 Task: Set "Default tune setting used" for "H.264/MPEG-4 Part 10/AVC encoder (x264 10-bit)" to animation.
Action: Mouse moved to (120, 16)
Screenshot: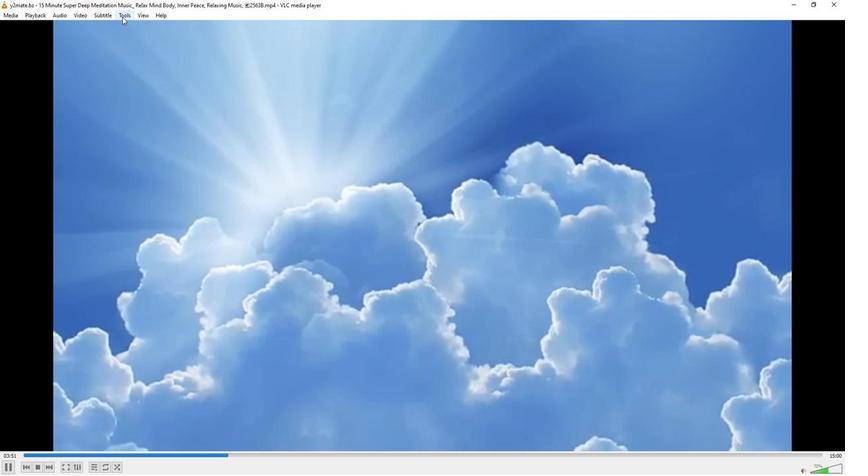 
Action: Mouse pressed left at (120, 16)
Screenshot: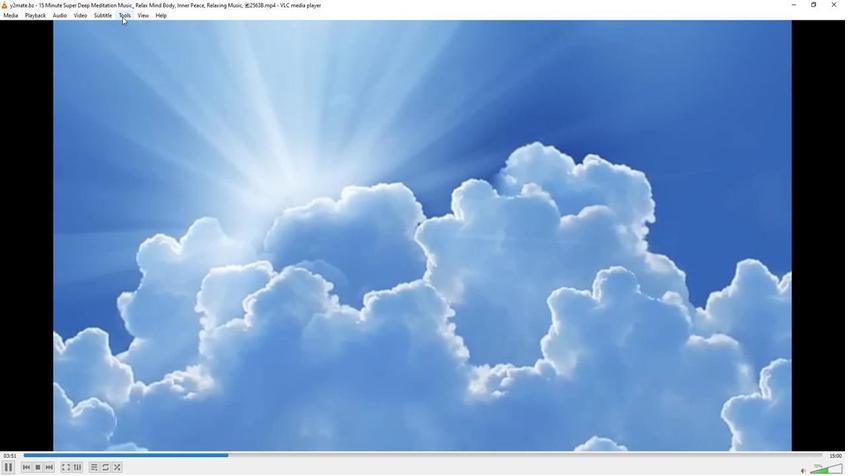 
Action: Mouse moved to (153, 118)
Screenshot: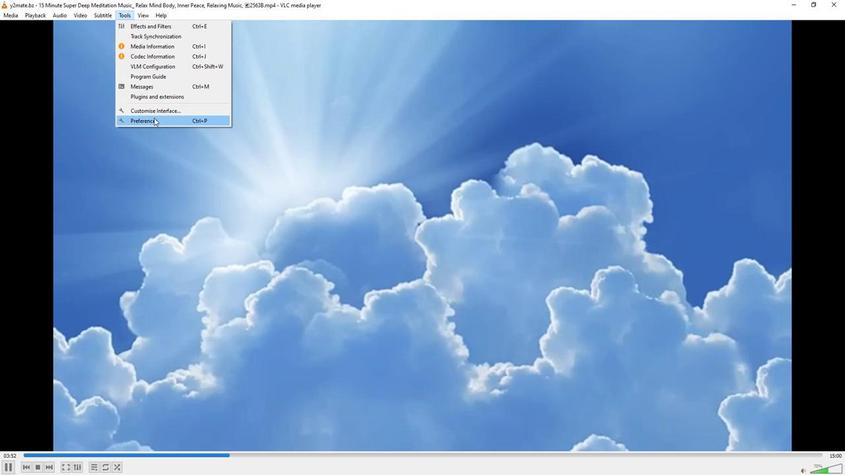 
Action: Mouse pressed left at (153, 118)
Screenshot: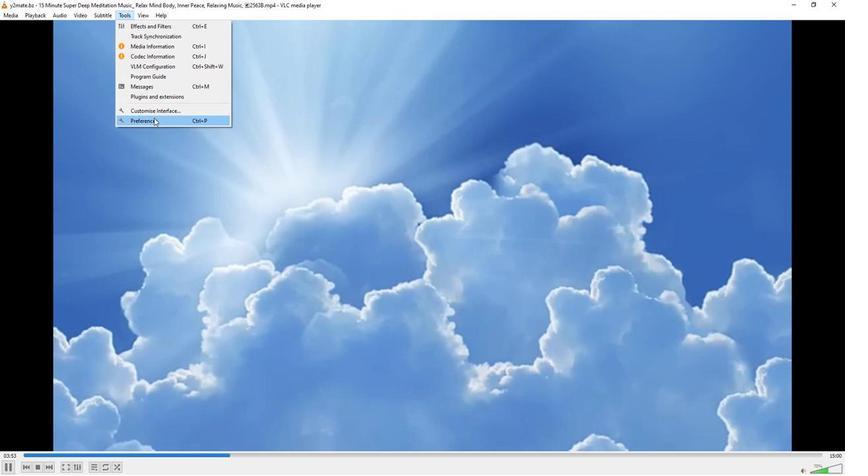 
Action: Mouse moved to (278, 387)
Screenshot: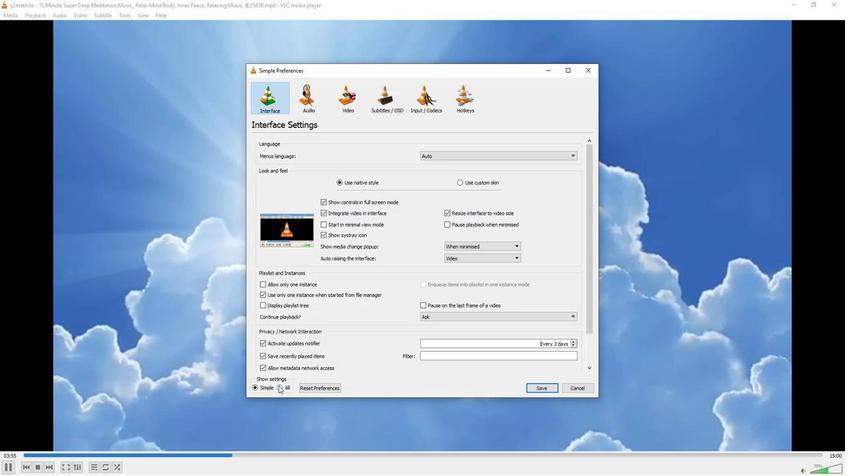 
Action: Mouse pressed left at (278, 387)
Screenshot: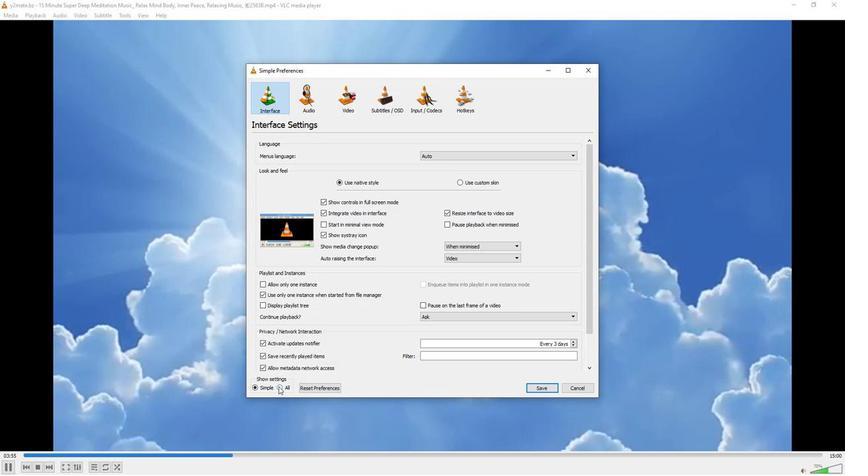 
Action: Mouse moved to (266, 299)
Screenshot: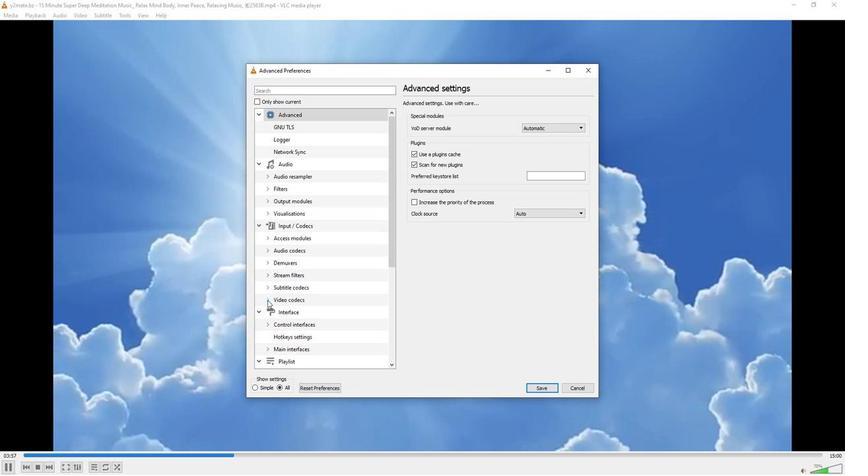 
Action: Mouse pressed left at (266, 299)
Screenshot: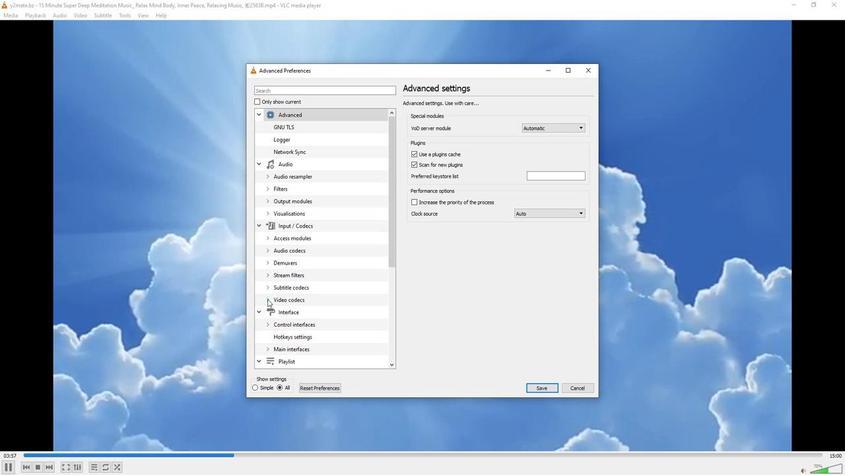 
Action: Mouse moved to (276, 303)
Screenshot: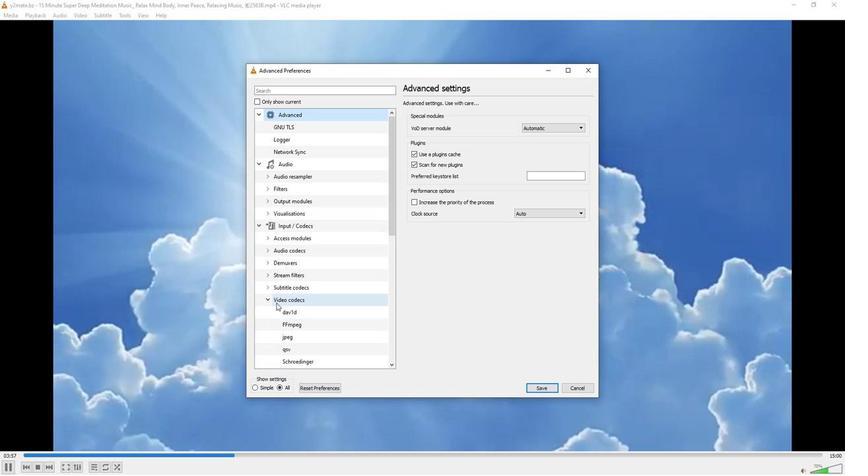 
Action: Mouse scrolled (276, 303) with delta (0, 0)
Screenshot: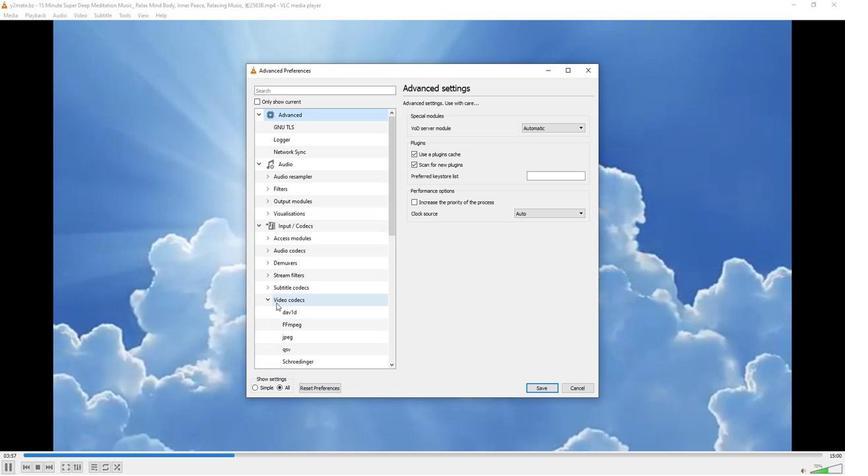 
Action: Mouse scrolled (276, 303) with delta (0, 0)
Screenshot: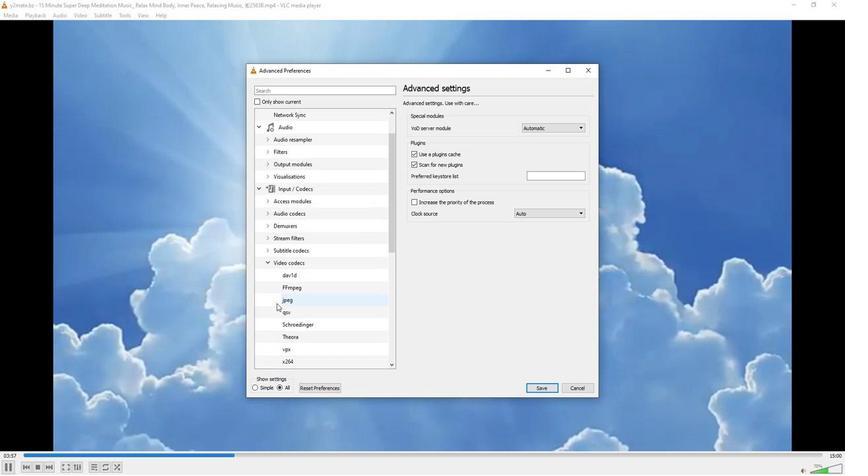 
Action: Mouse moved to (296, 337)
Screenshot: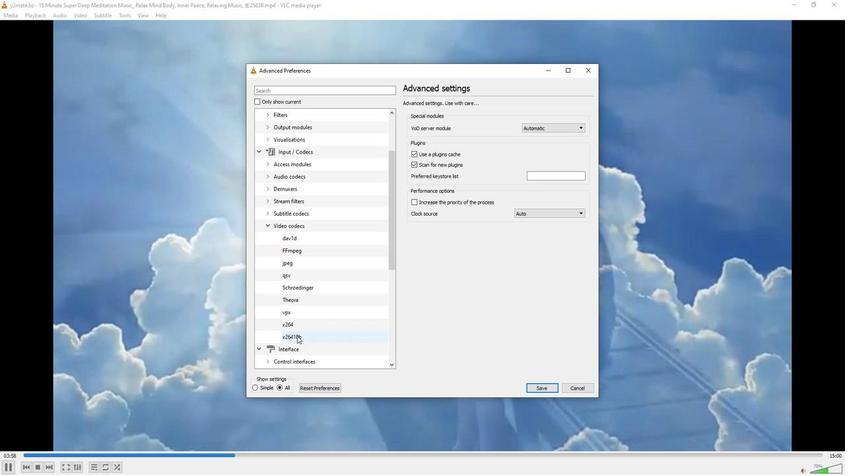 
Action: Mouse pressed left at (296, 337)
Screenshot: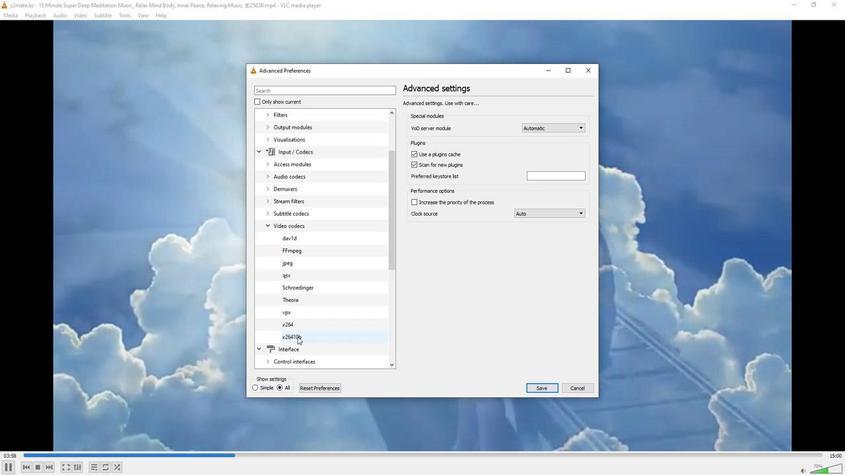 
Action: Mouse moved to (419, 298)
Screenshot: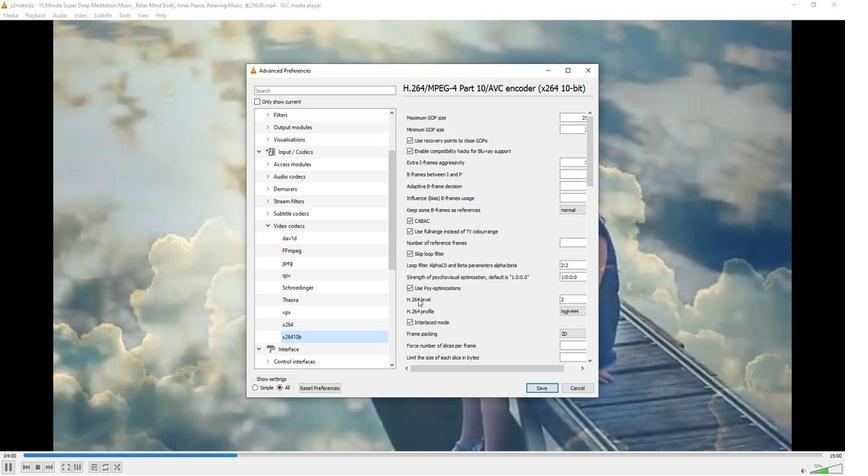 
Action: Mouse scrolled (419, 297) with delta (0, 0)
Screenshot: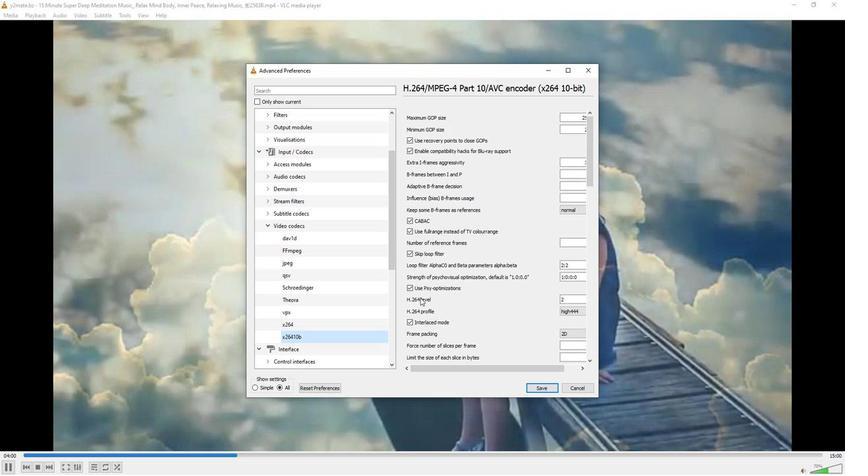 
Action: Mouse scrolled (419, 297) with delta (0, 0)
Screenshot: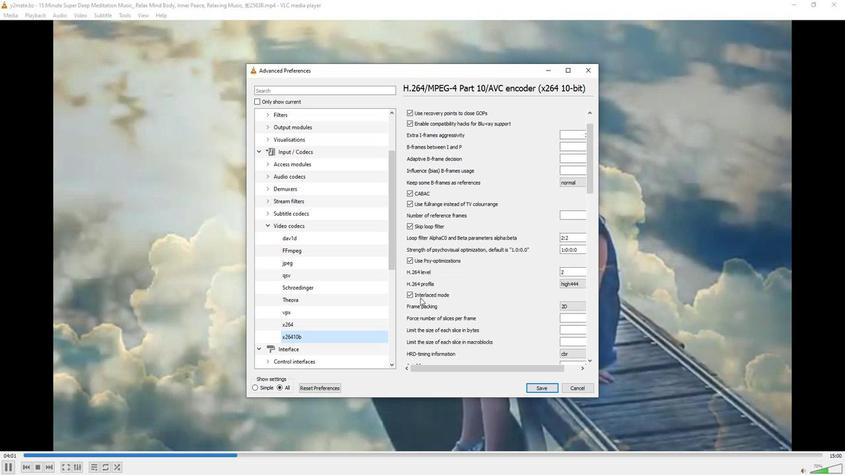 
Action: Mouse scrolled (419, 297) with delta (0, 0)
Screenshot: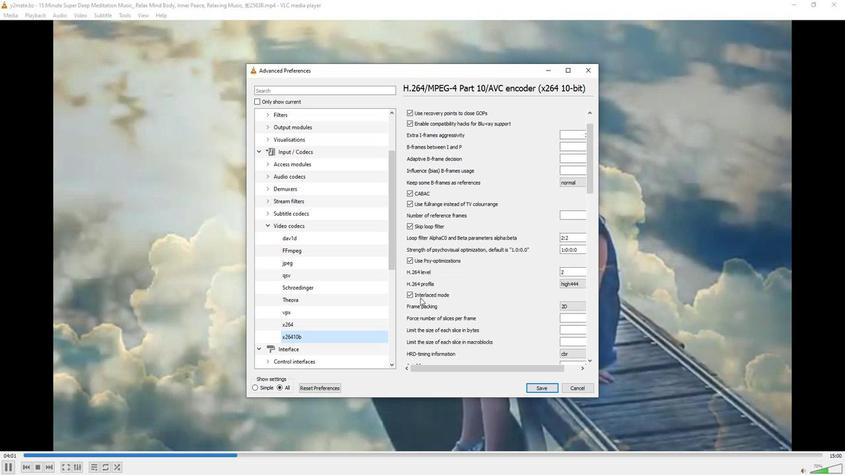 
Action: Mouse scrolled (419, 297) with delta (0, 0)
Screenshot: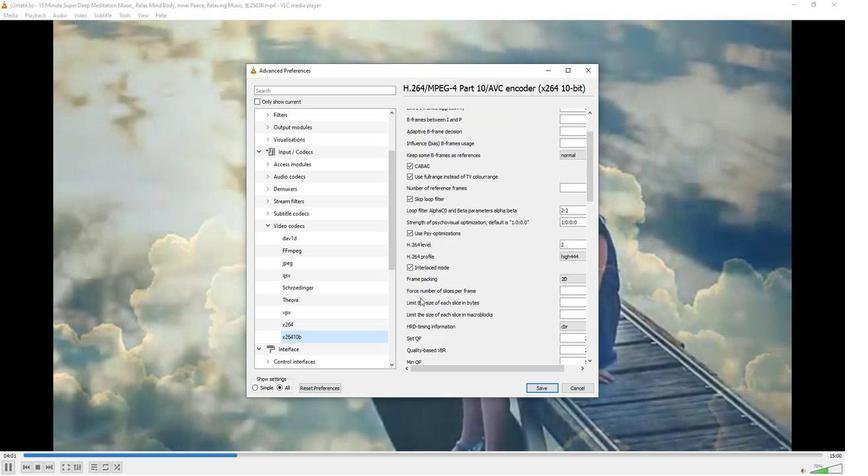 
Action: Mouse moved to (447, 283)
Screenshot: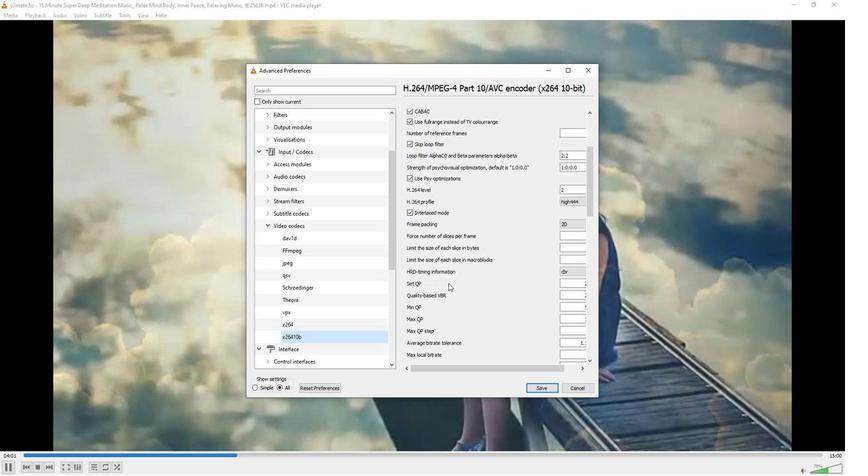 
Action: Mouse scrolled (447, 283) with delta (0, 0)
Screenshot: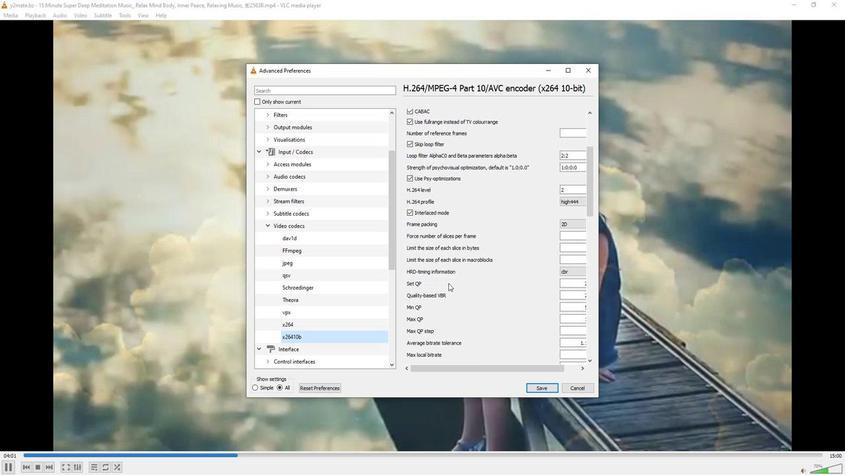 
Action: Mouse scrolled (447, 283) with delta (0, 0)
Screenshot: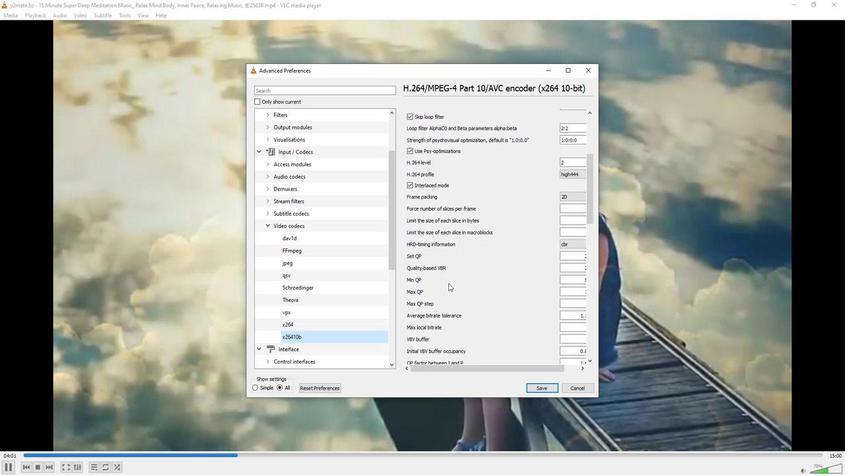 
Action: Mouse scrolled (447, 283) with delta (0, 0)
Screenshot: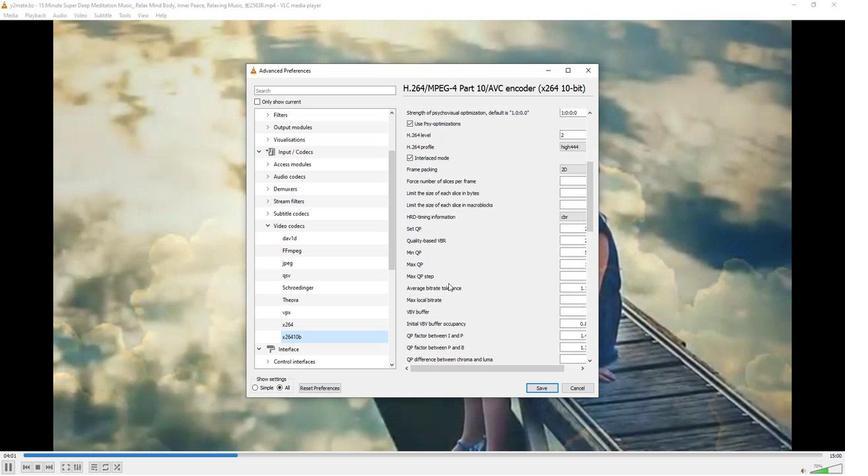 
Action: Mouse scrolled (447, 283) with delta (0, 0)
Screenshot: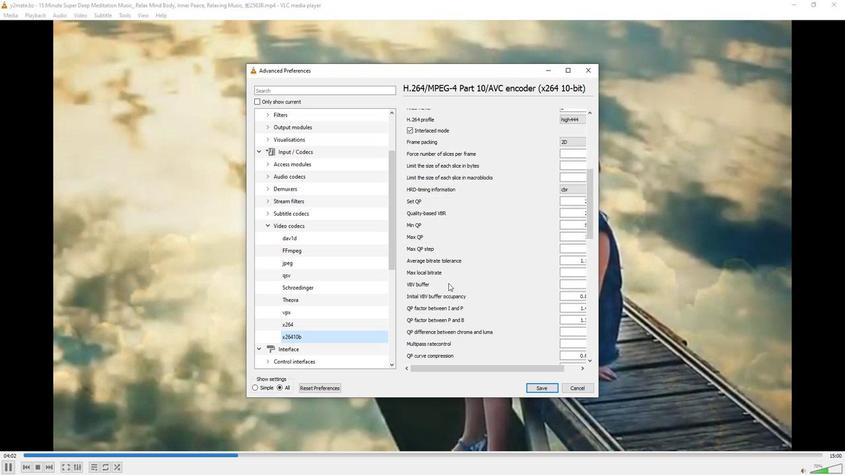 
Action: Mouse moved to (447, 283)
Screenshot: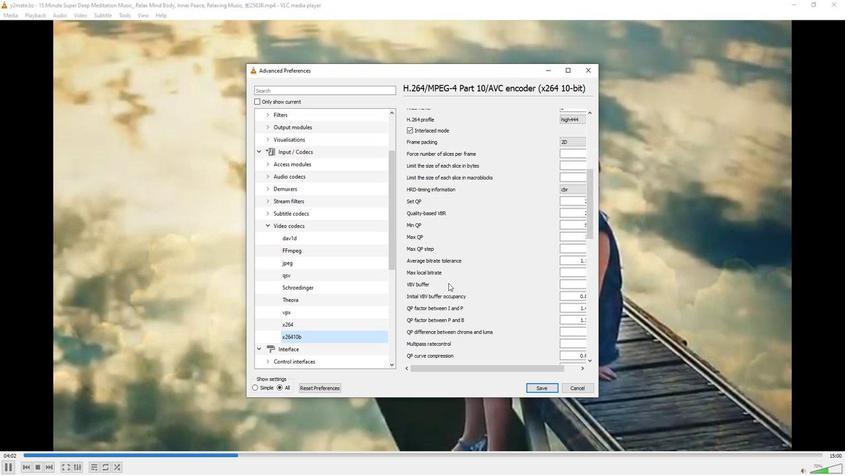 
Action: Mouse scrolled (447, 283) with delta (0, 0)
Screenshot: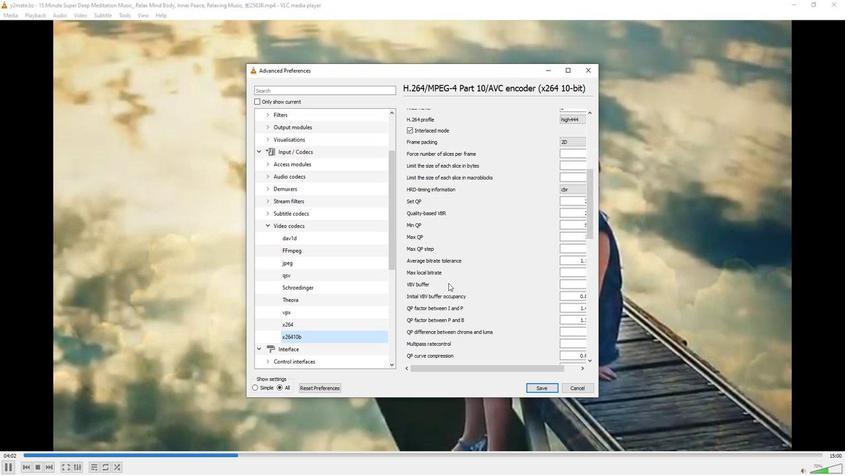 
Action: Mouse scrolled (447, 283) with delta (0, 0)
Screenshot: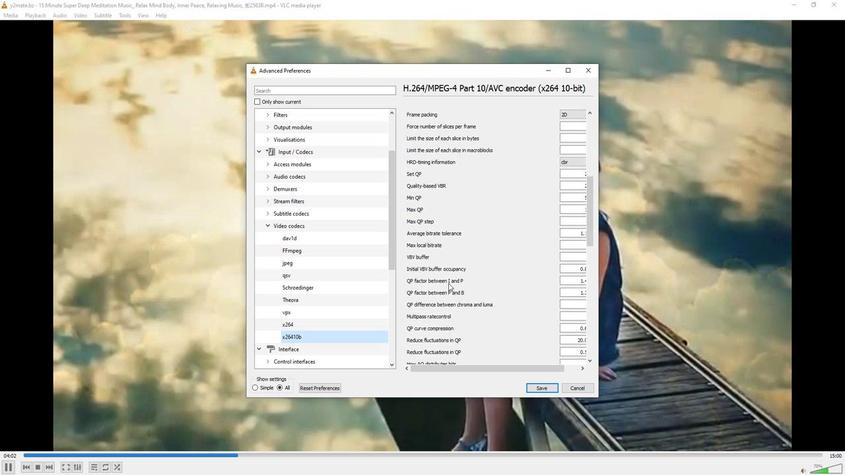 
Action: Mouse moved to (447, 283)
Screenshot: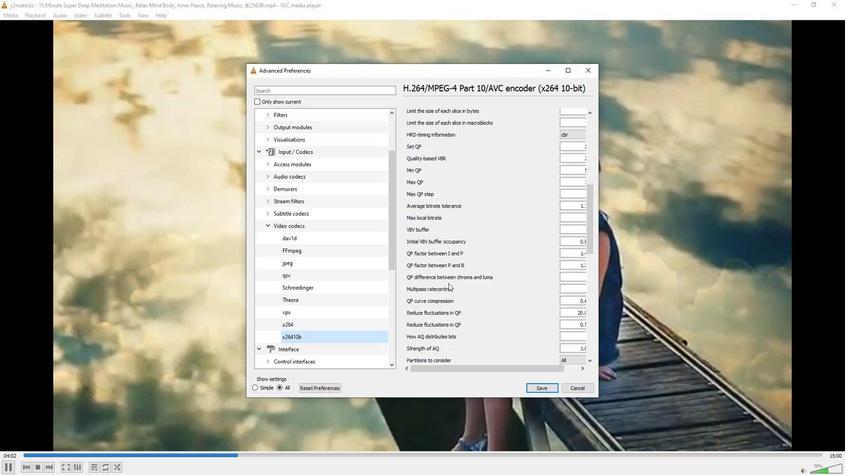 
Action: Mouse scrolled (447, 283) with delta (0, 0)
Screenshot: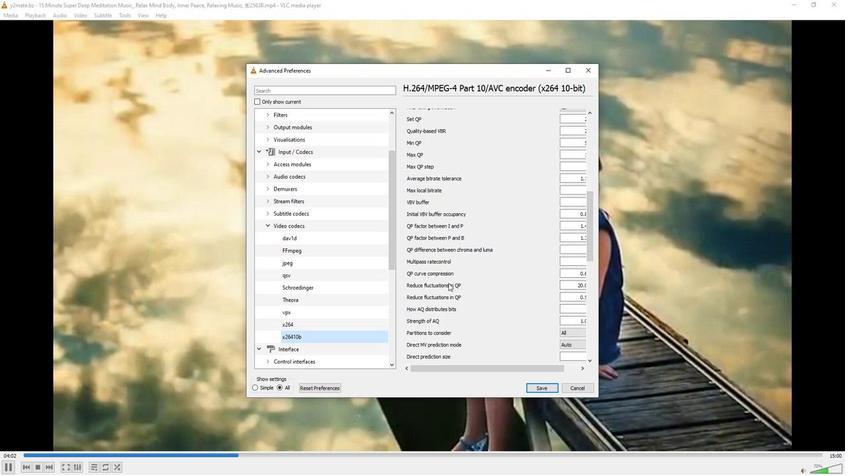 
Action: Mouse scrolled (447, 283) with delta (0, 0)
Screenshot: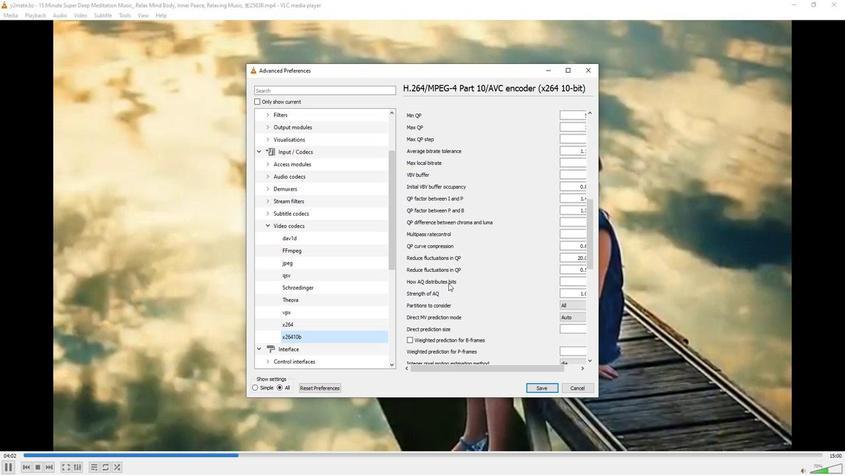 
Action: Mouse moved to (447, 283)
Screenshot: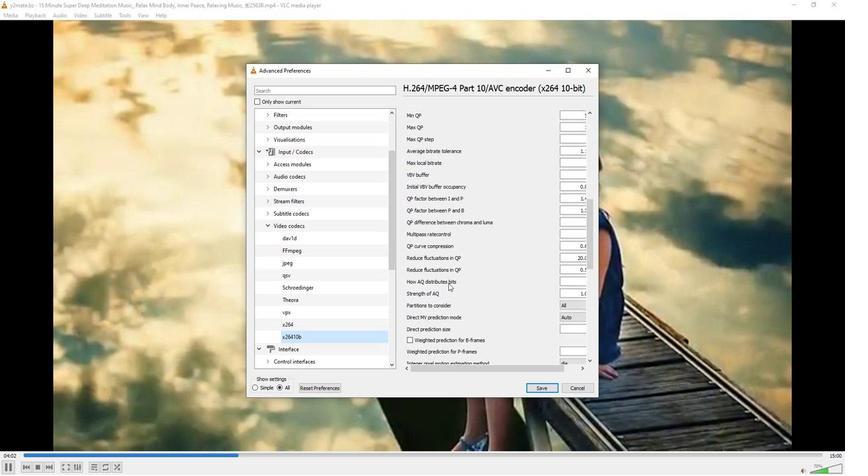 
Action: Mouse scrolled (447, 283) with delta (0, 0)
Screenshot: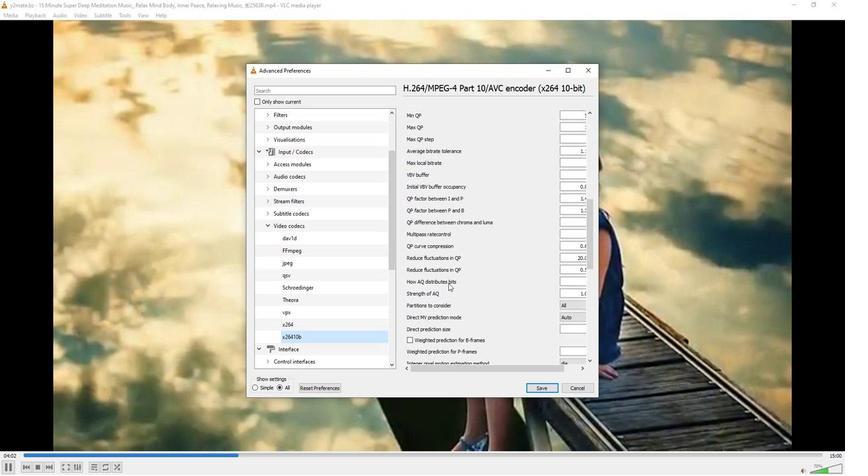 
Action: Mouse scrolled (447, 283) with delta (0, 0)
Screenshot: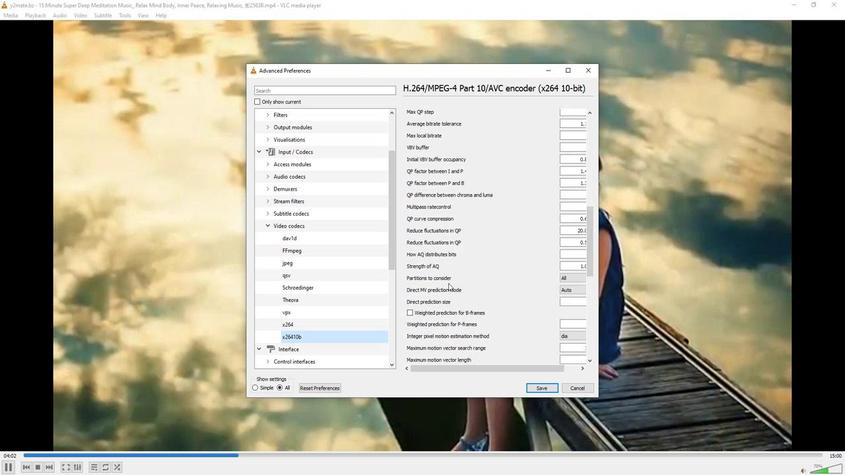 
Action: Mouse scrolled (447, 283) with delta (0, 0)
Screenshot: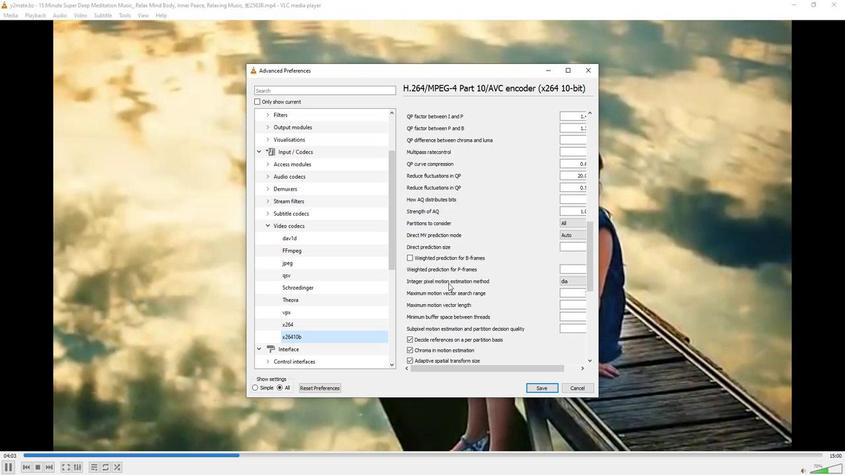 
Action: Mouse scrolled (447, 283) with delta (0, 0)
Screenshot: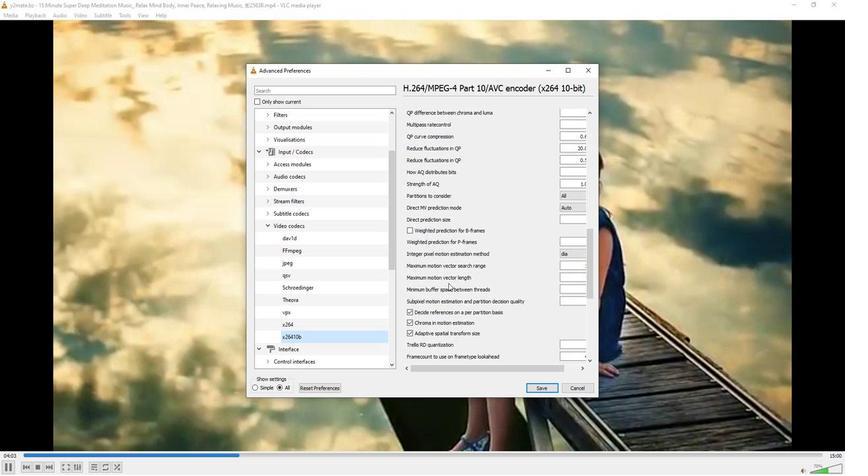 
Action: Mouse moved to (447, 283)
Screenshot: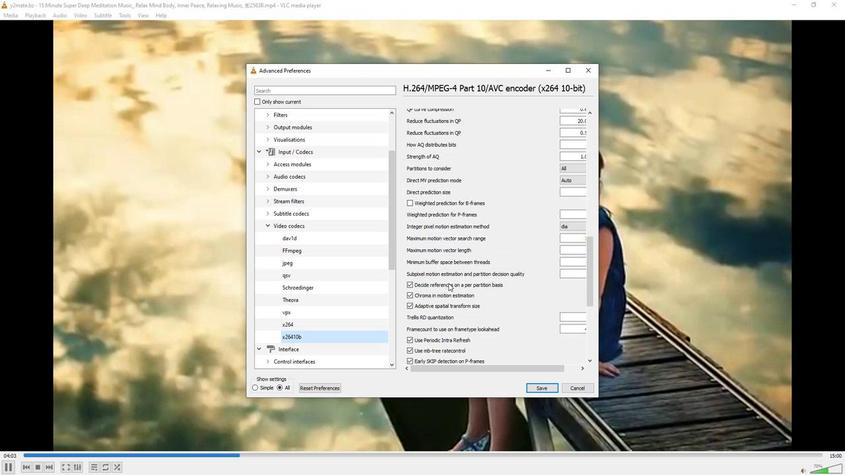 
Action: Mouse scrolled (447, 283) with delta (0, 0)
Screenshot: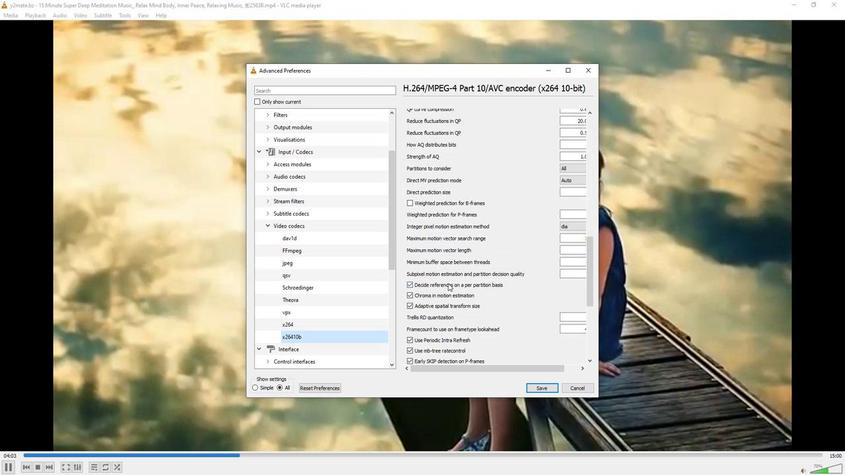 
Action: Mouse scrolled (447, 283) with delta (0, 0)
Screenshot: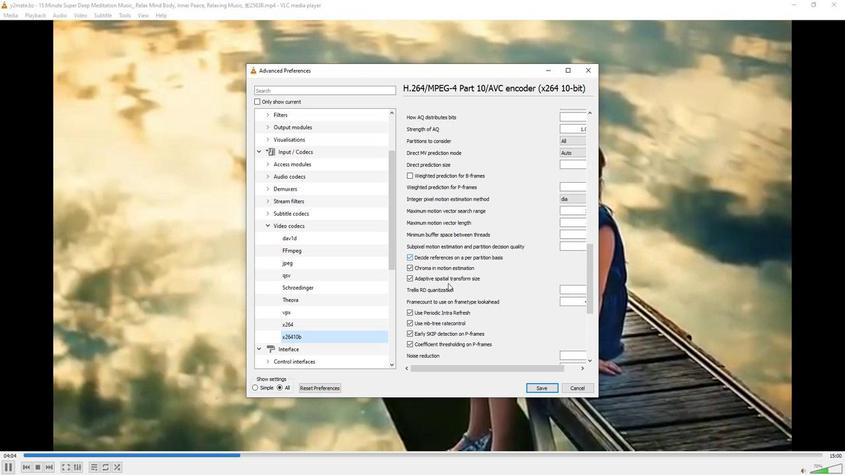 
Action: Mouse scrolled (447, 283) with delta (0, 0)
Screenshot: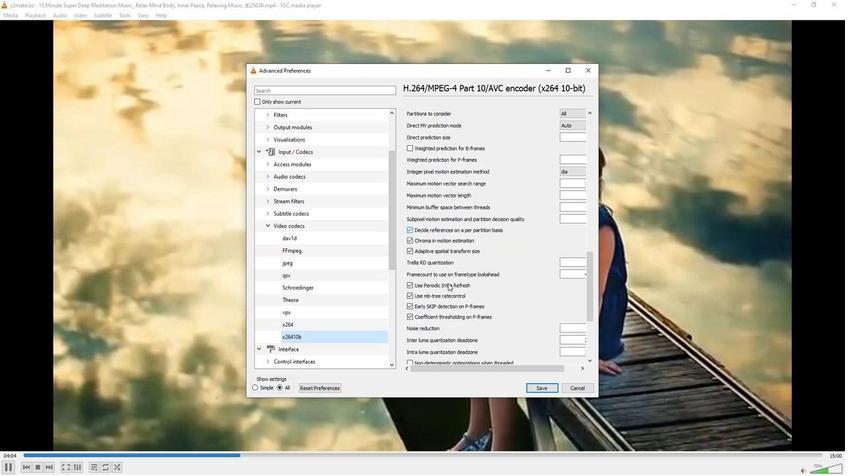 
Action: Mouse scrolled (447, 283) with delta (0, 0)
Screenshot: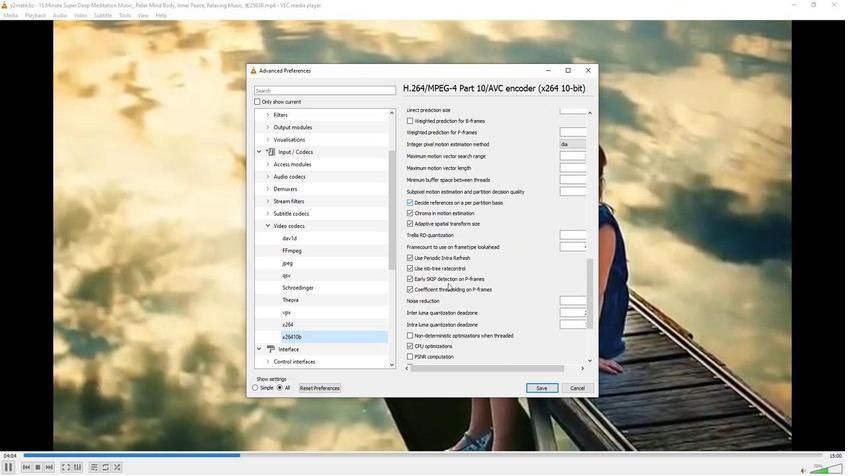 
Action: Mouse scrolled (447, 283) with delta (0, 0)
Screenshot: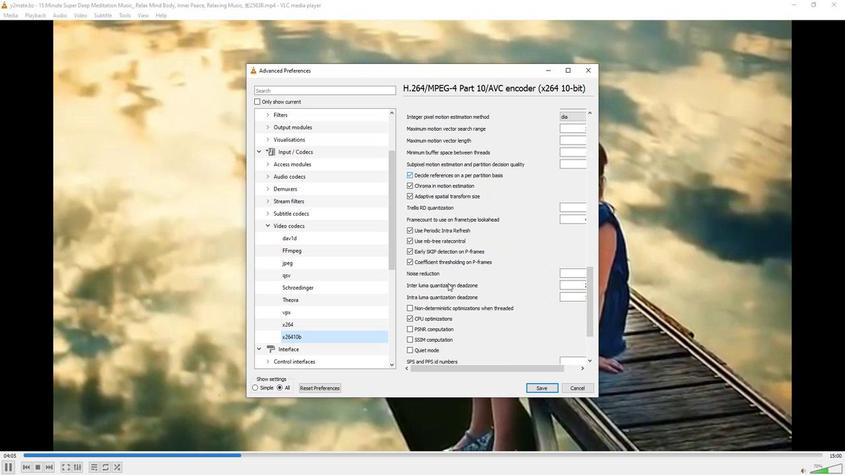 
Action: Mouse scrolled (447, 283) with delta (0, 0)
Screenshot: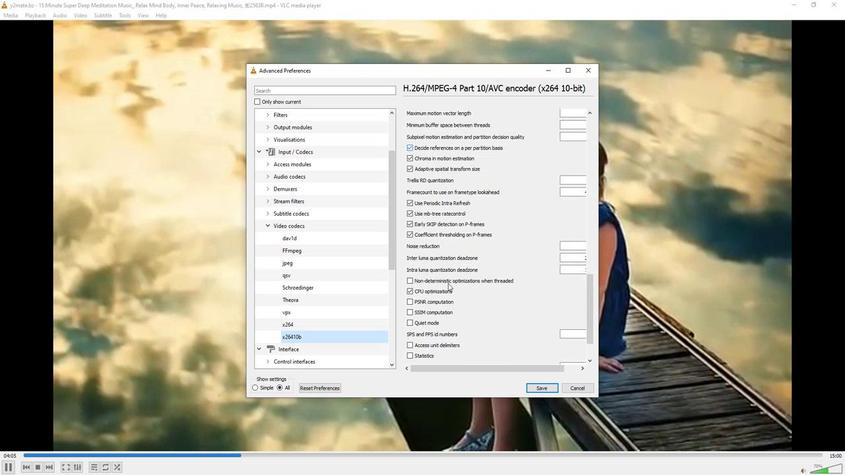 
Action: Mouse scrolled (447, 283) with delta (0, 0)
Screenshot: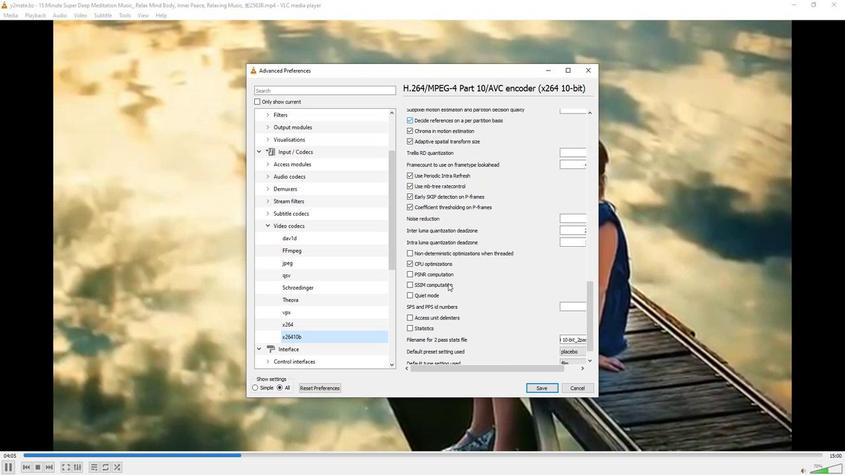 
Action: Mouse scrolled (447, 283) with delta (0, 0)
Screenshot: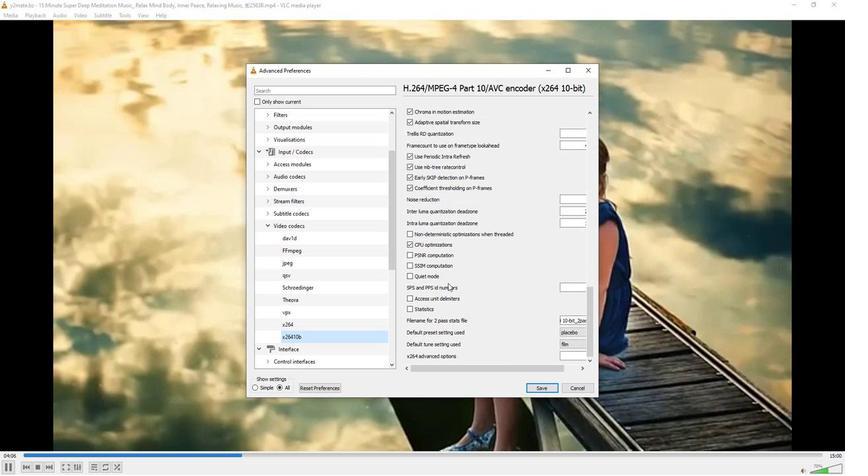 
Action: Mouse moved to (564, 340)
Screenshot: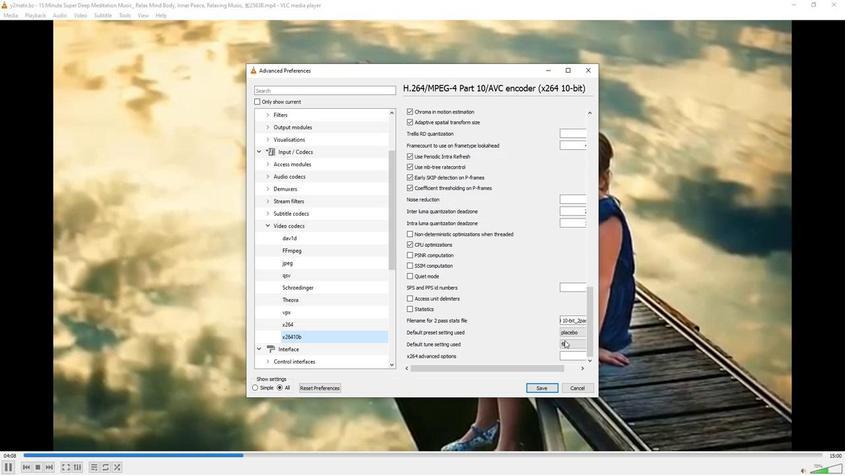 
Action: Mouse pressed left at (564, 340)
Screenshot: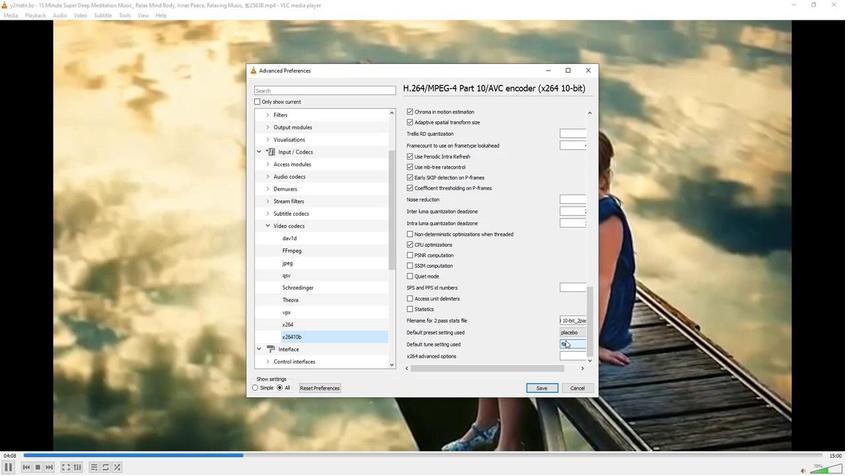 
Action: Mouse moved to (568, 355)
Screenshot: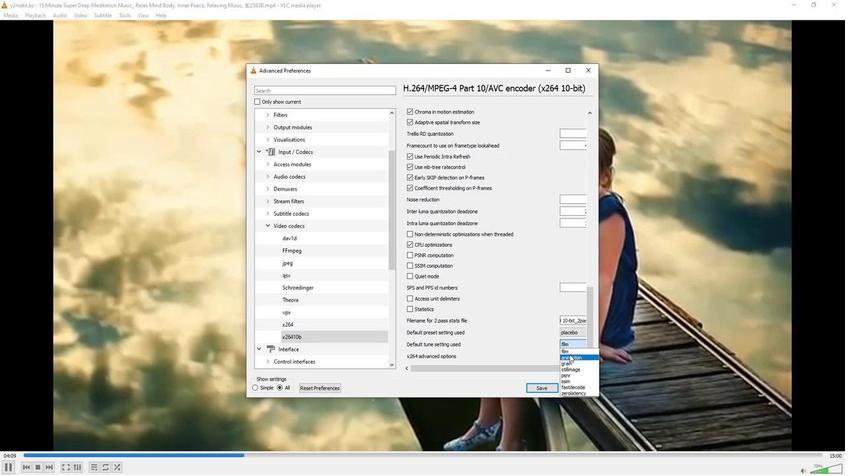 
Action: Mouse pressed left at (568, 355)
Screenshot: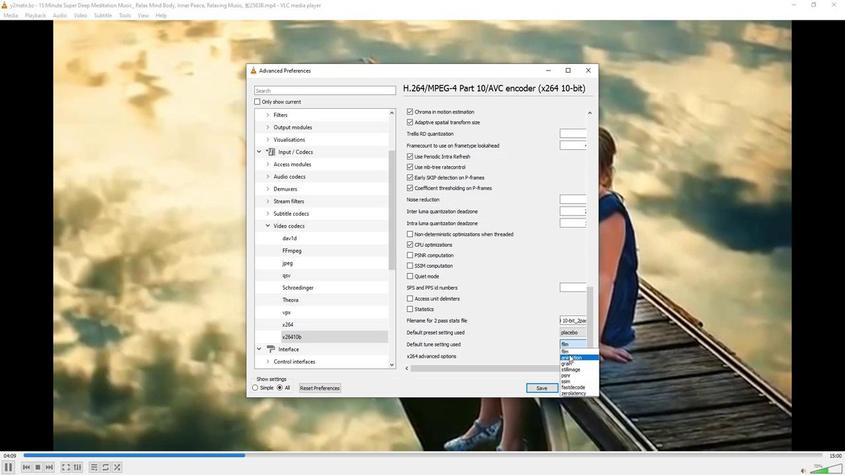 
Action: Mouse moved to (566, 355)
Screenshot: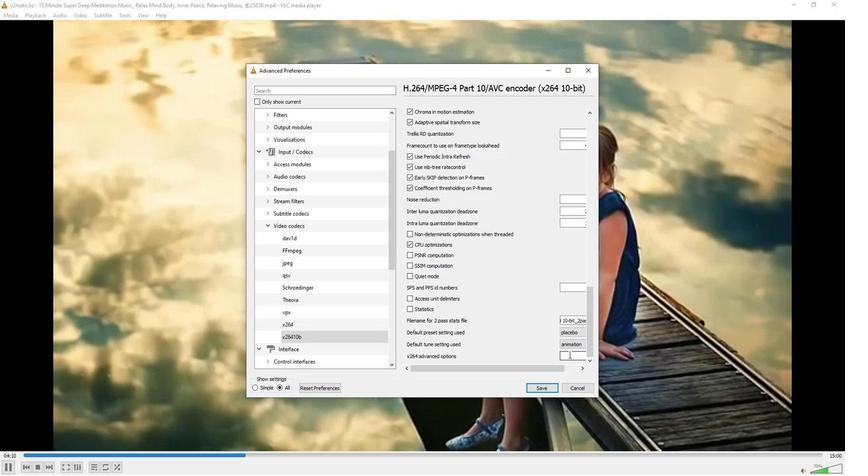 
